 Task: Make in the project AgileHorizon an epic 'Cloud migration'. Create in the project AgileHorizon an epic 'Network infrastructure upgrade'. Add in the project AgileHorizon an epic 'DevOps automation'
Action: Mouse moved to (191, 60)
Screenshot: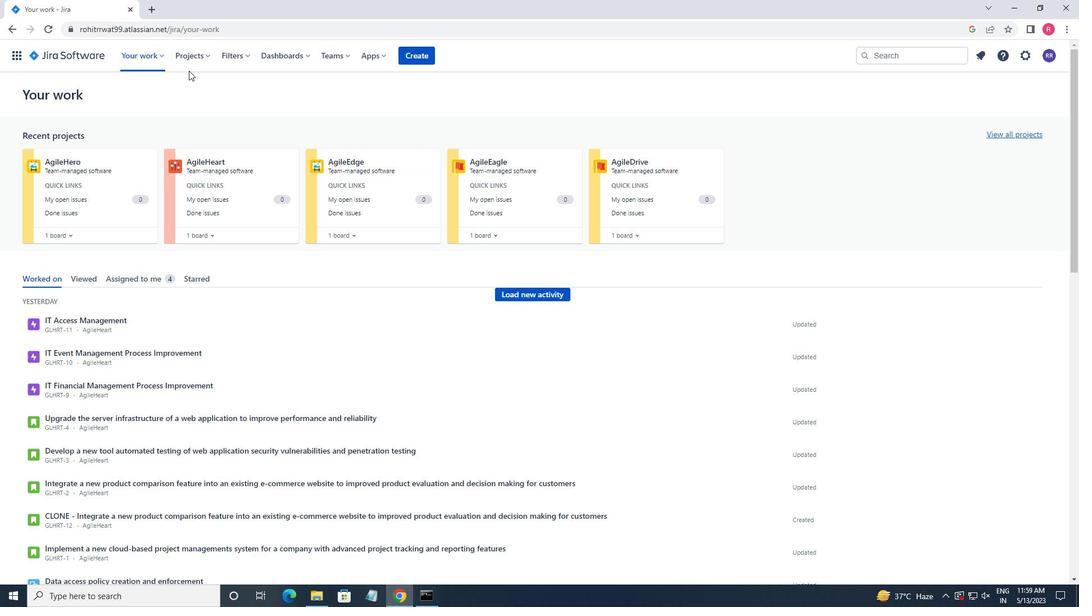 
Action: Mouse pressed left at (191, 60)
Screenshot: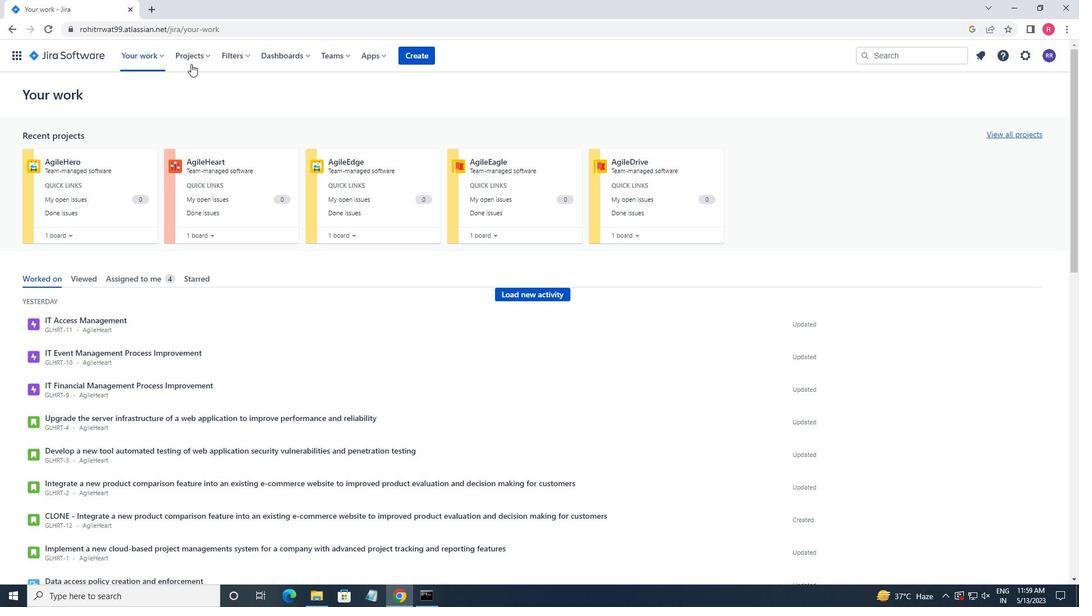 
Action: Mouse moved to (201, 96)
Screenshot: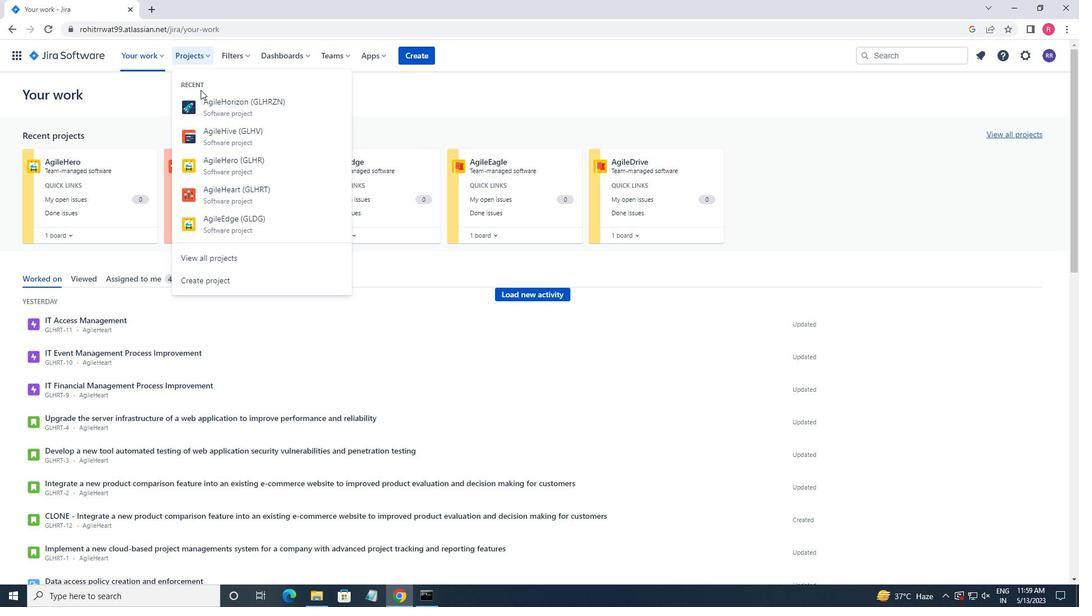 
Action: Mouse pressed left at (201, 96)
Screenshot: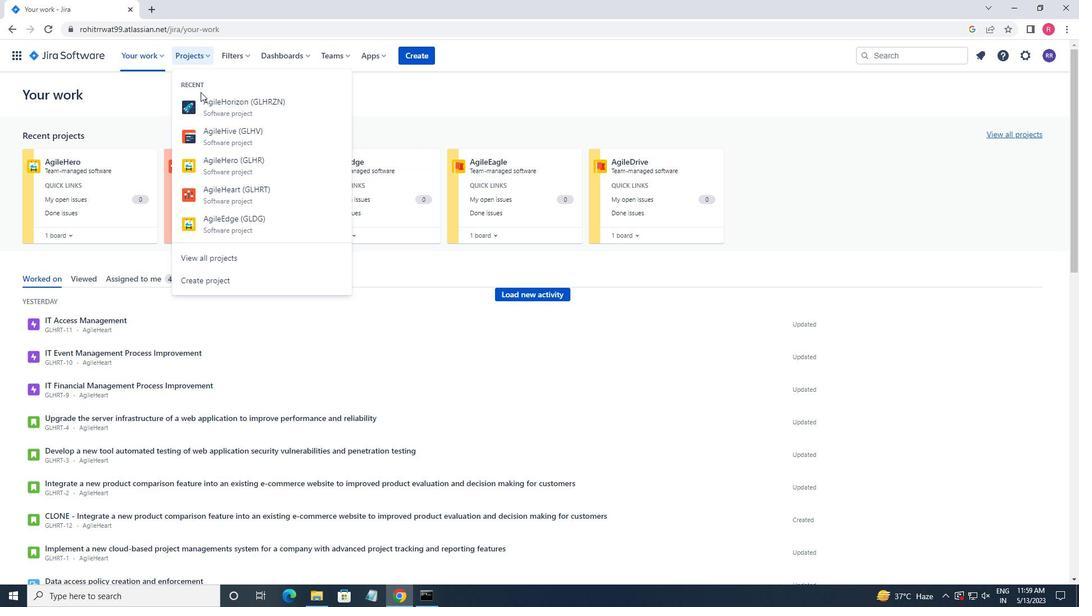 
Action: Mouse moved to (67, 169)
Screenshot: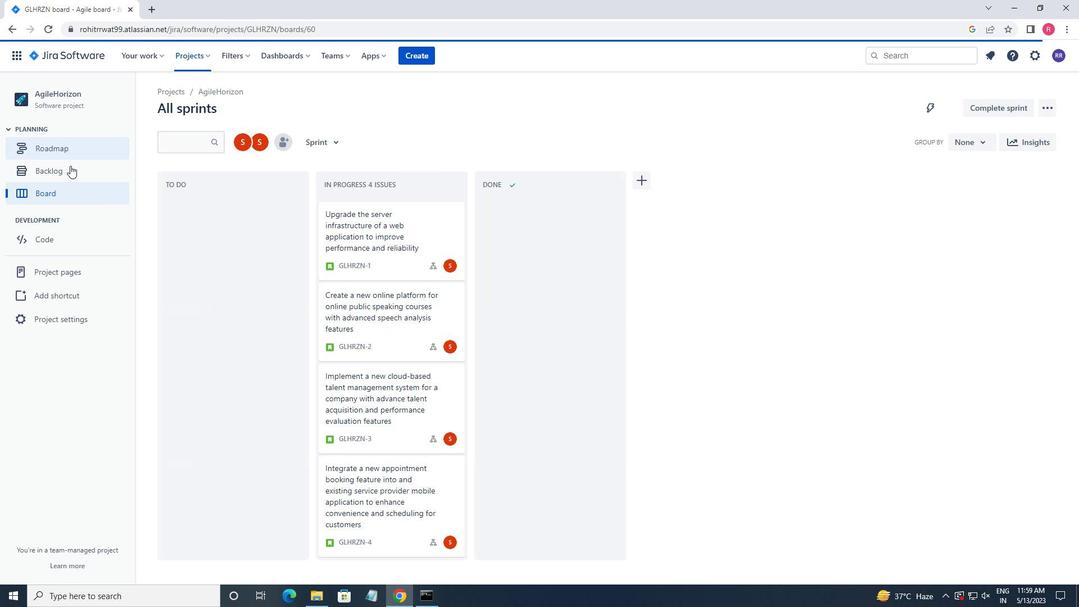 
Action: Mouse pressed left at (67, 169)
Screenshot: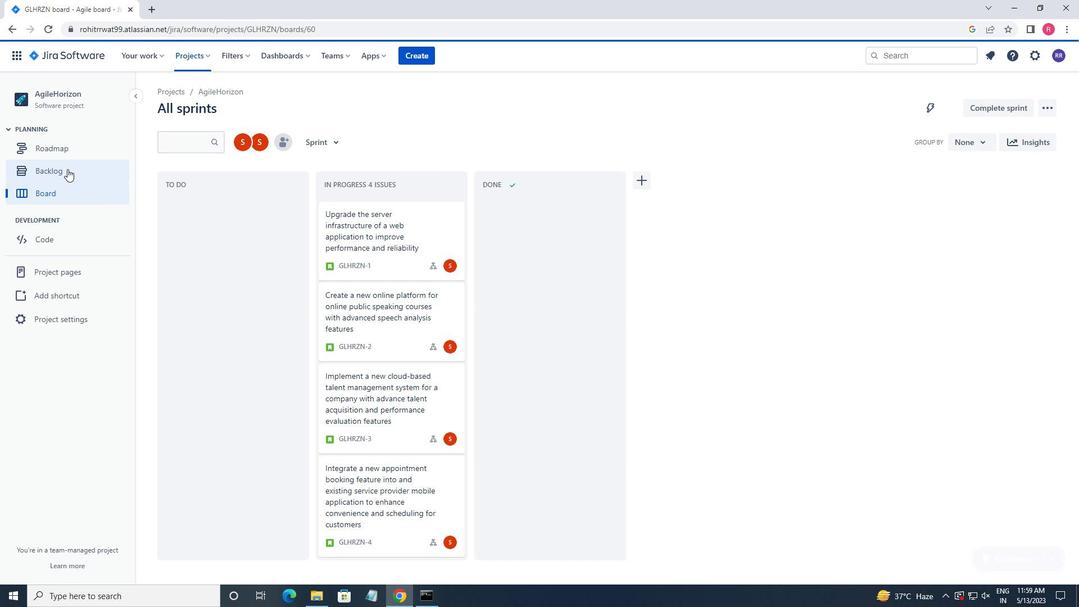 
Action: Mouse moved to (506, 289)
Screenshot: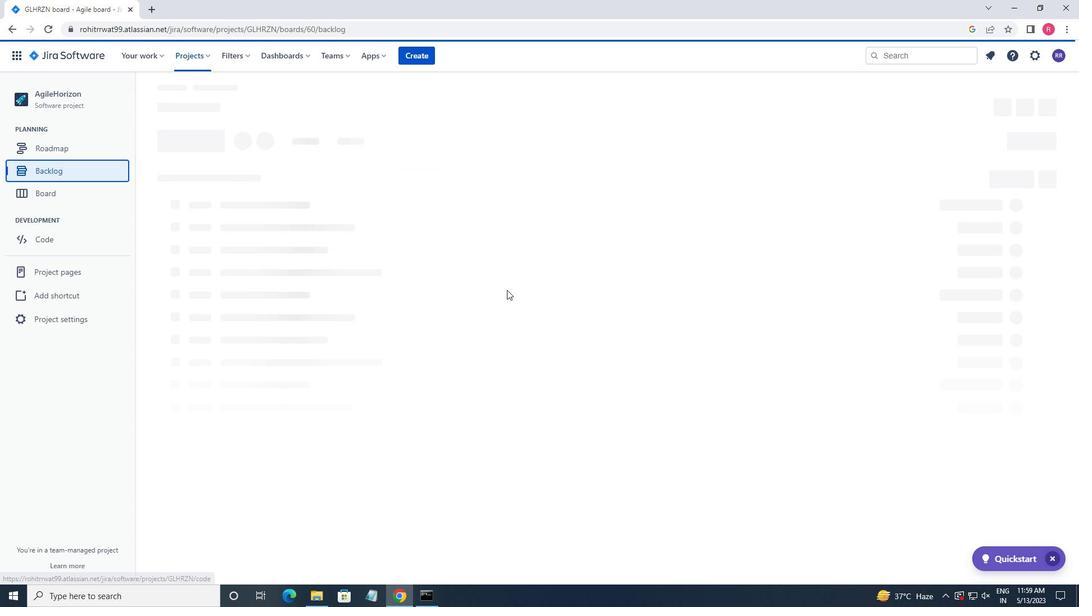 
Action: Mouse scrolled (506, 288) with delta (0, 0)
Screenshot: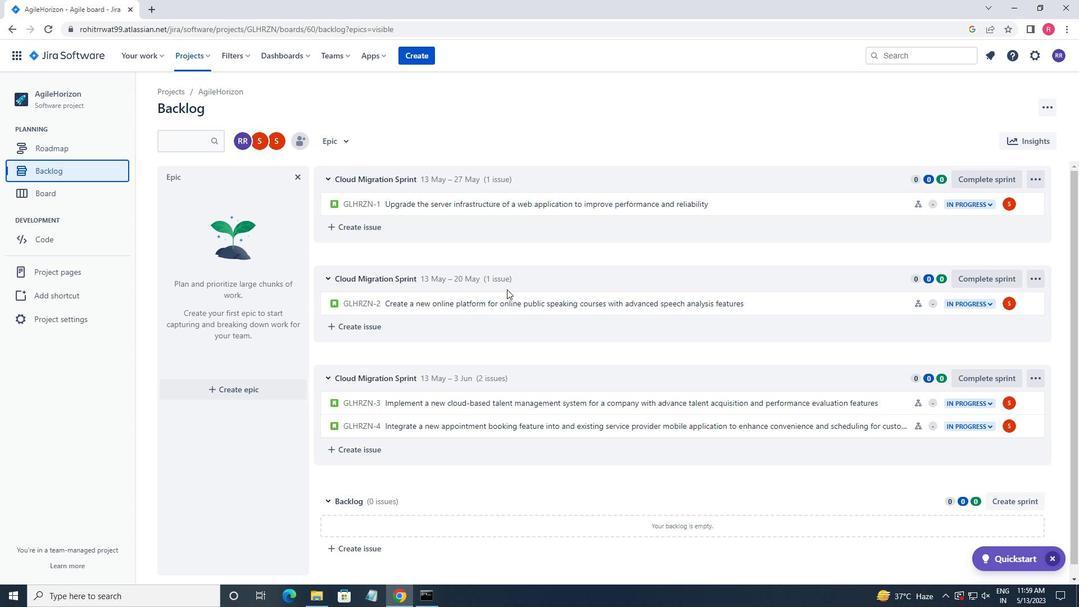 
Action: Mouse moved to (219, 393)
Screenshot: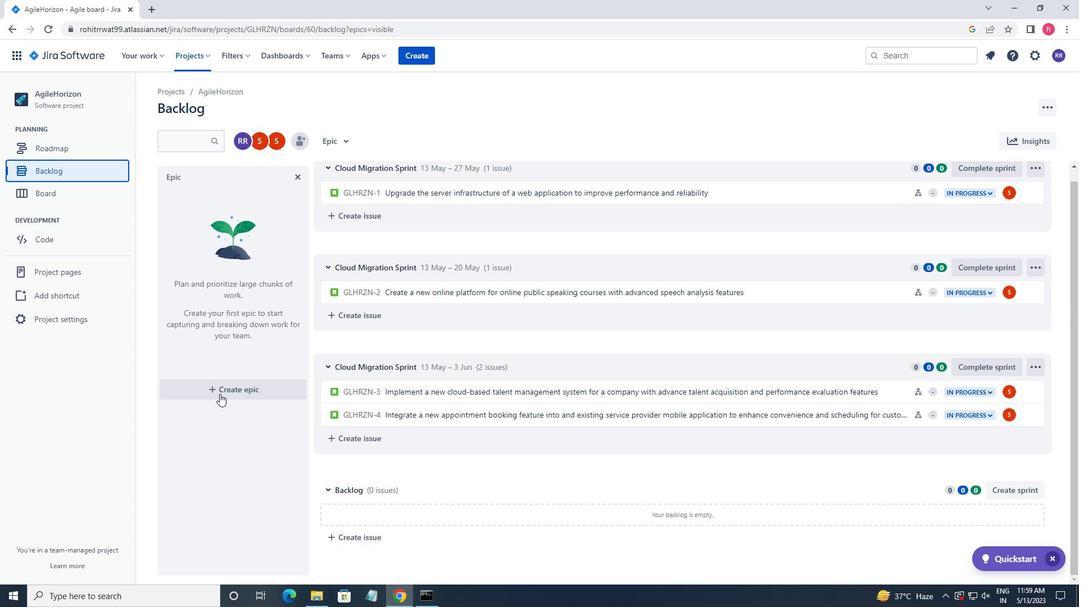 
Action: Mouse pressed left at (219, 393)
Screenshot: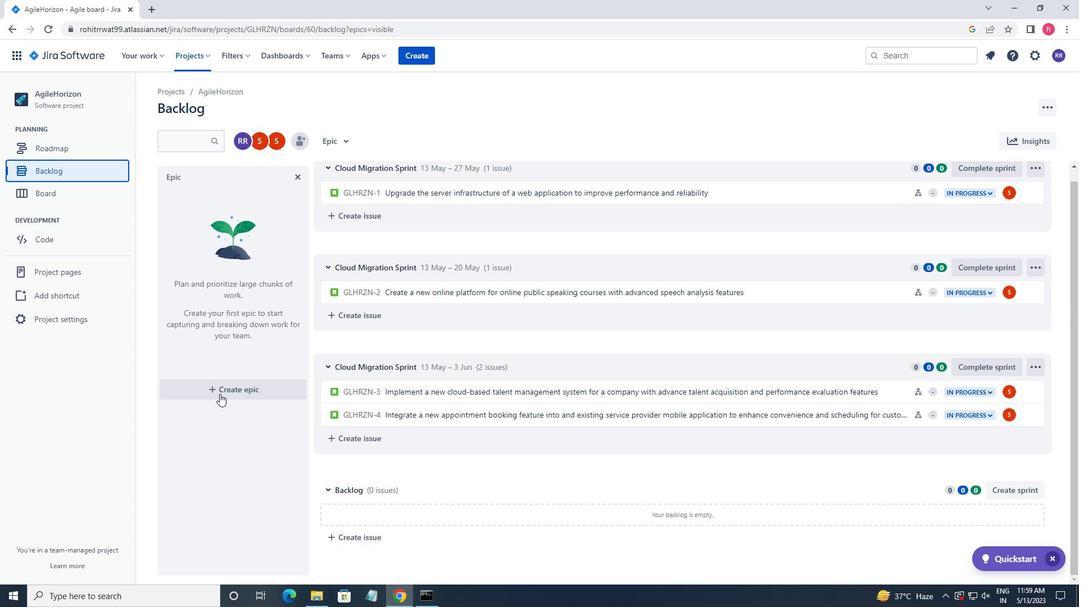 
Action: Mouse moved to (228, 388)
Screenshot: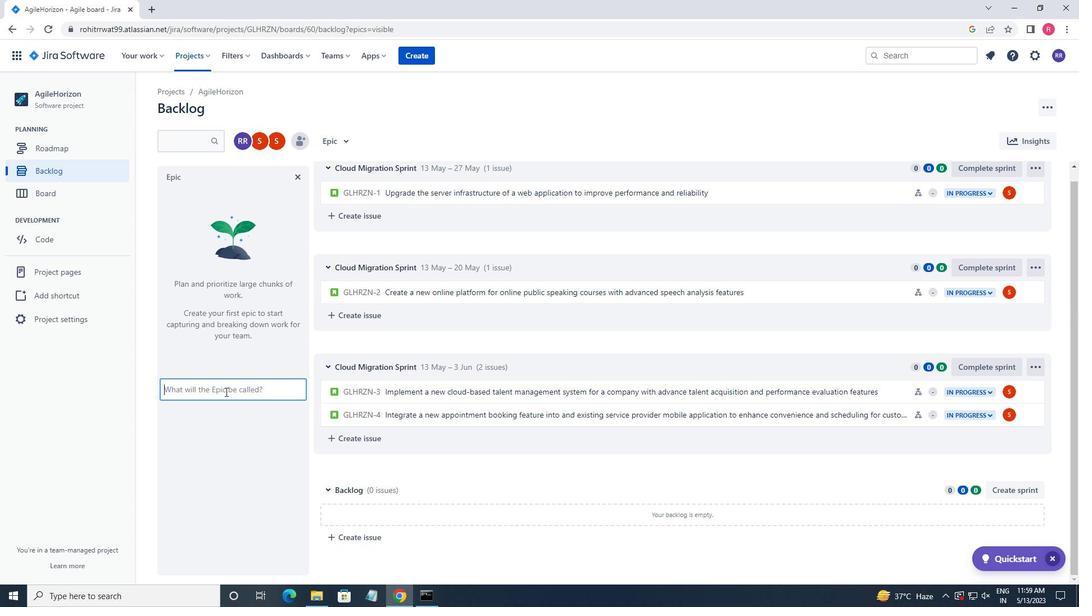 
Action: Key pressed c<Key.backspace><Key.shift>CLOUD<Key.space>MIGRATION<Key.enter><Key.enter><Key.shift_r>NETWORK<Key.space>INFRASTRUCTURE<Key.space>UPGRADE<Key.space><Key.enter><Key.shift>DEV<Key.shift_r>OPS<Key.space>AUTOMATION<Key.enter>
Screenshot: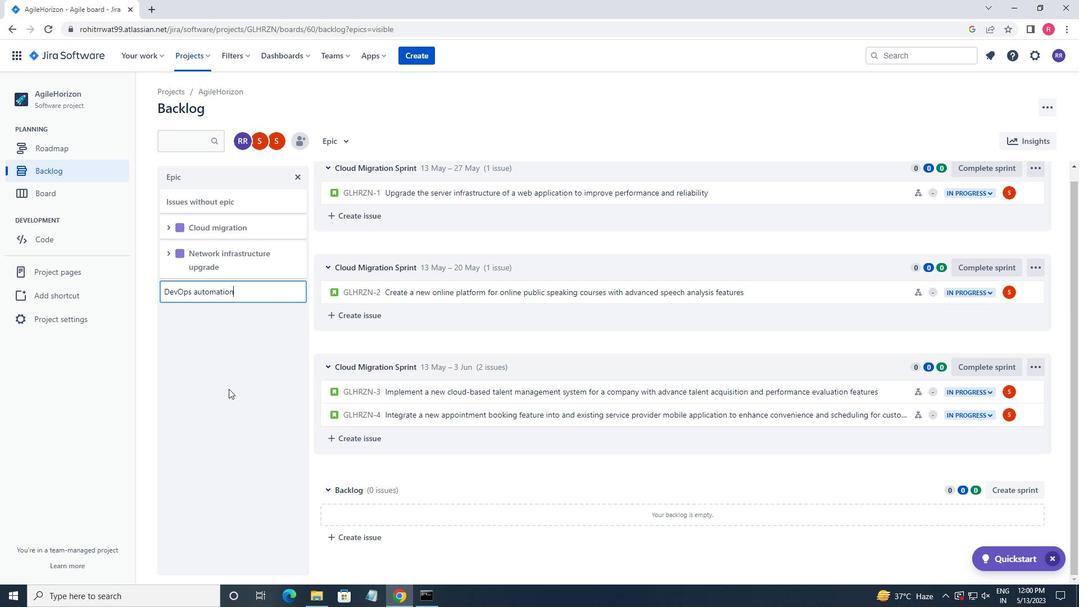 
